 Task: Create a section Speedy Gonzales and in the section, add a milestone Mobile device management (MDM) implementation in the project CoolTech
Action: Mouse moved to (94, 275)
Screenshot: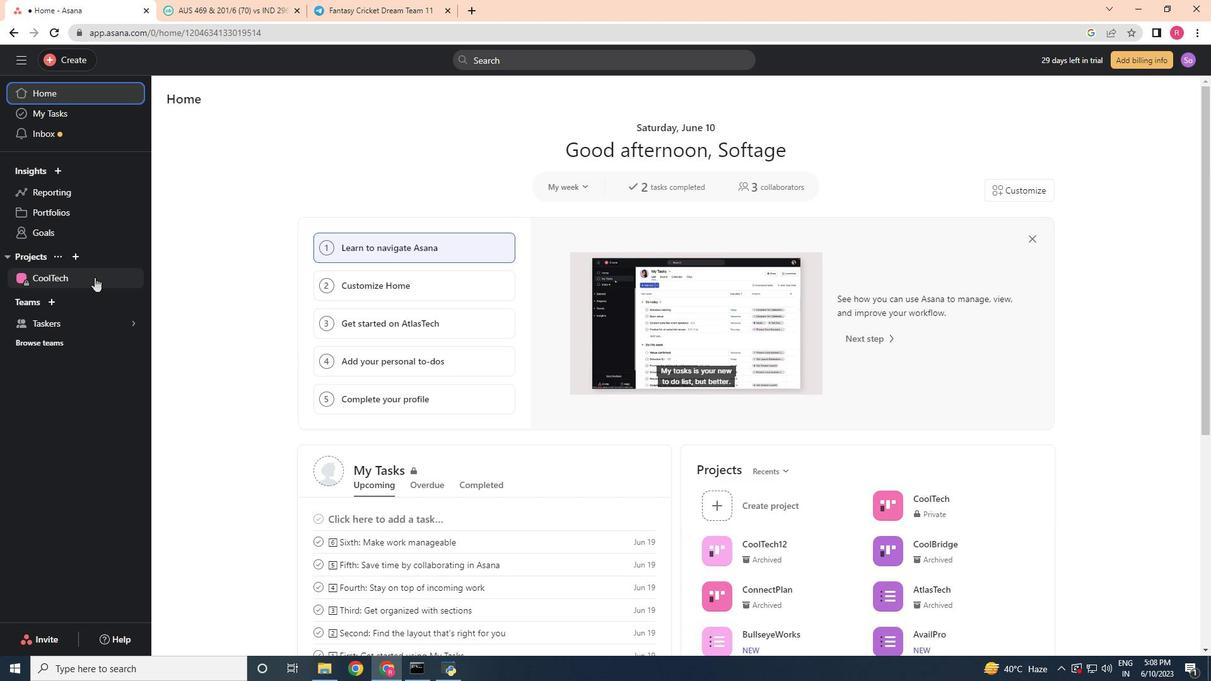 
Action: Mouse pressed left at (94, 275)
Screenshot: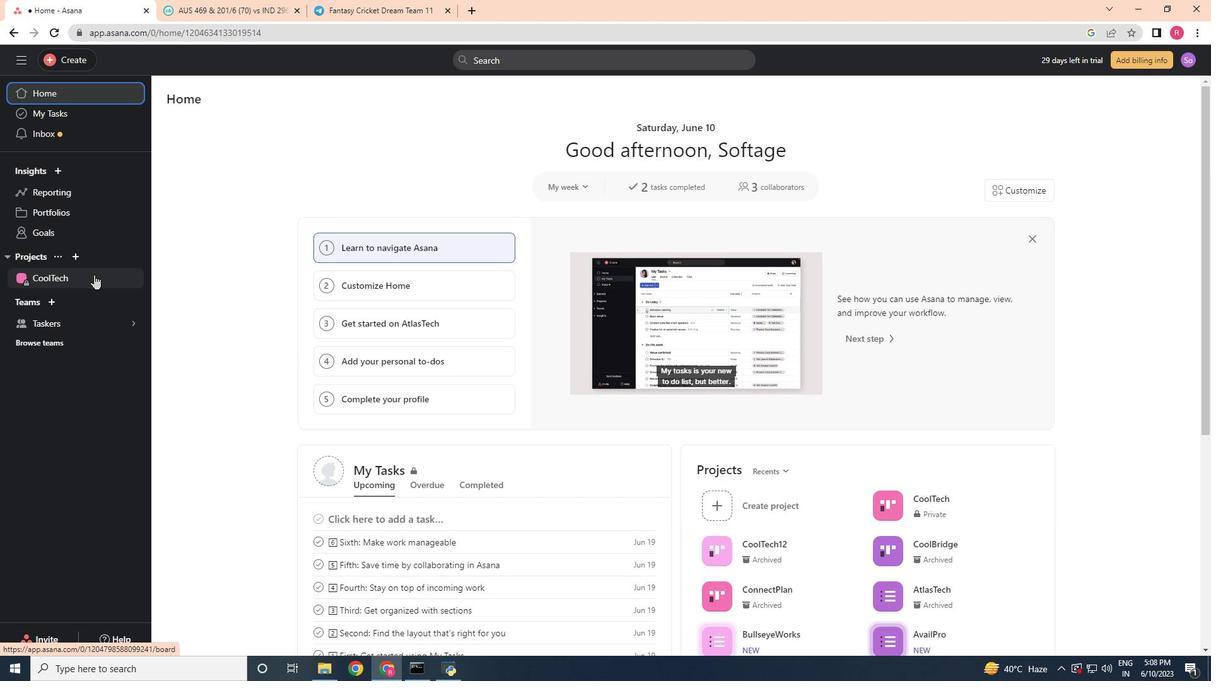 
Action: Mouse moved to (683, 649)
Screenshot: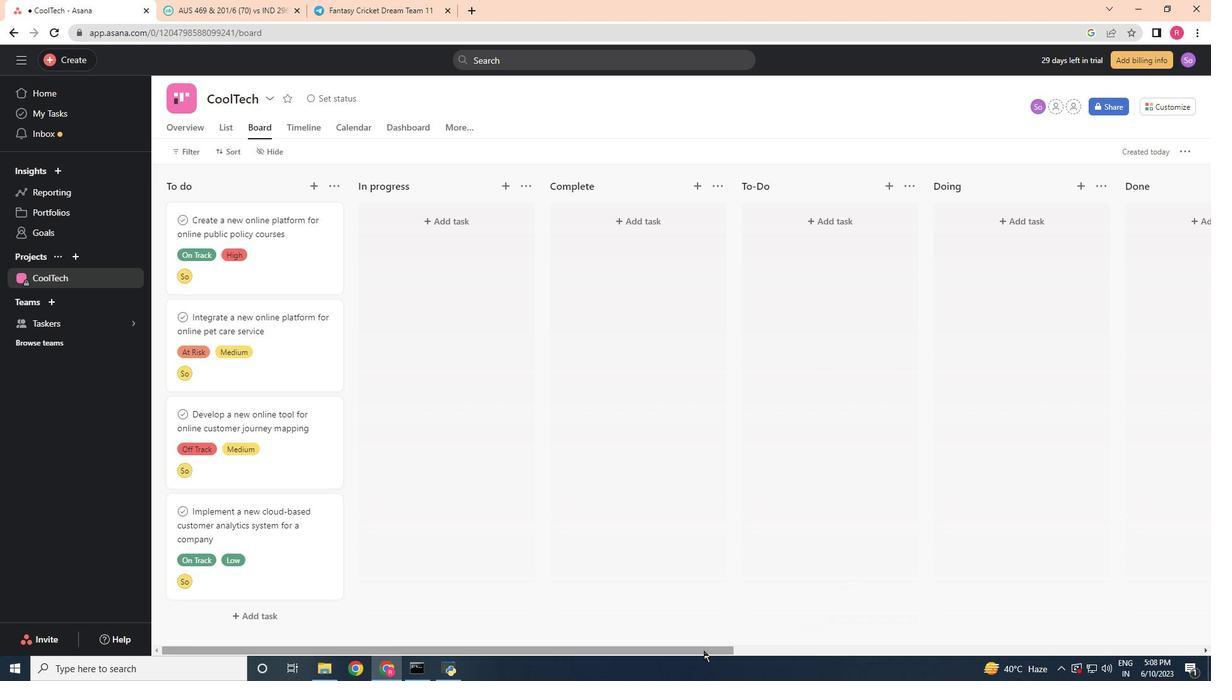 
Action: Mouse pressed left at (683, 649)
Screenshot: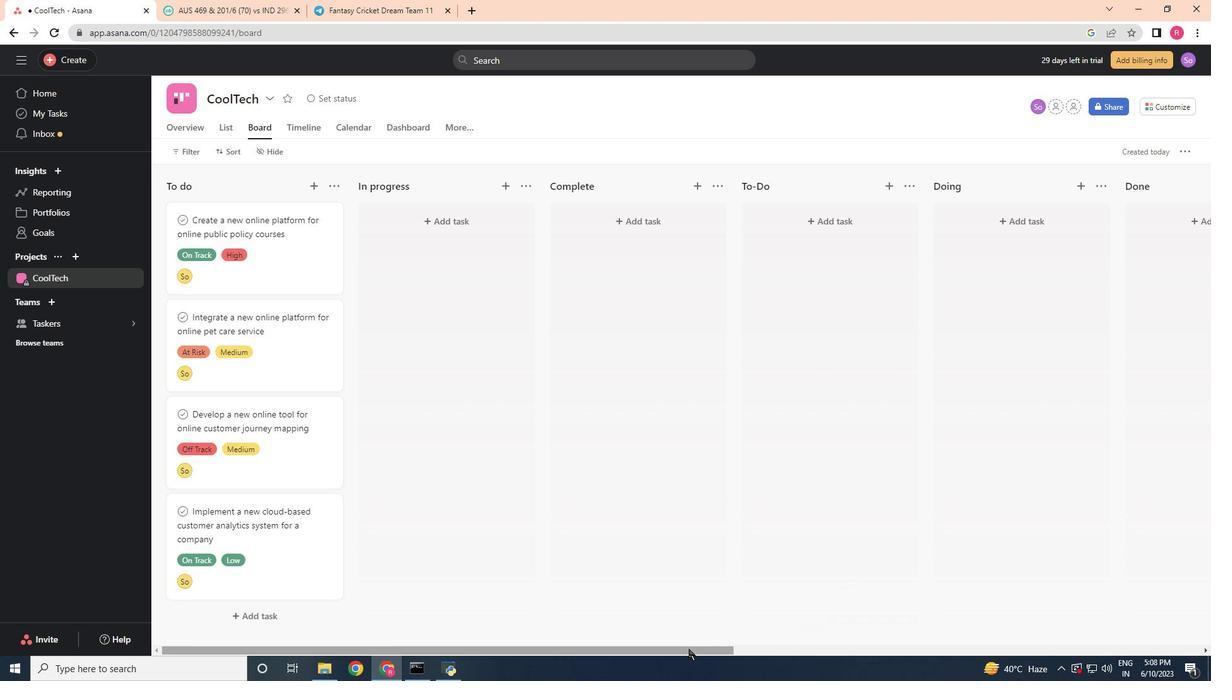 
Action: Mouse moved to (1035, 177)
Screenshot: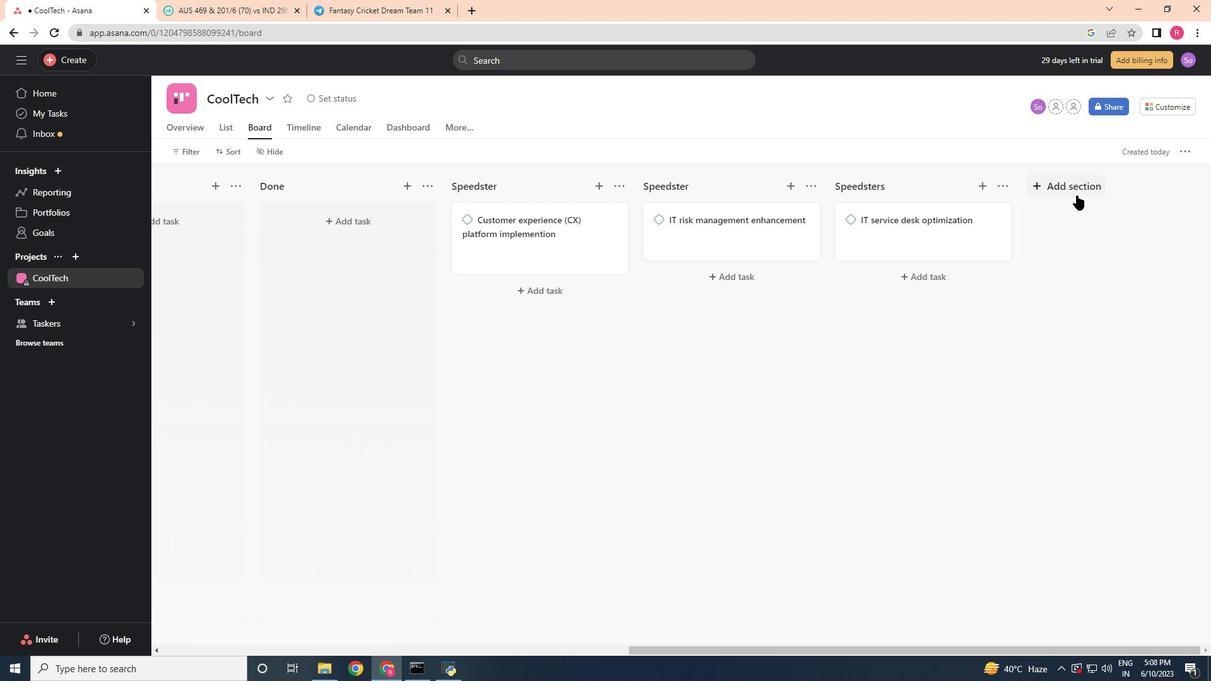 
Action: Mouse pressed left at (1035, 177)
Screenshot: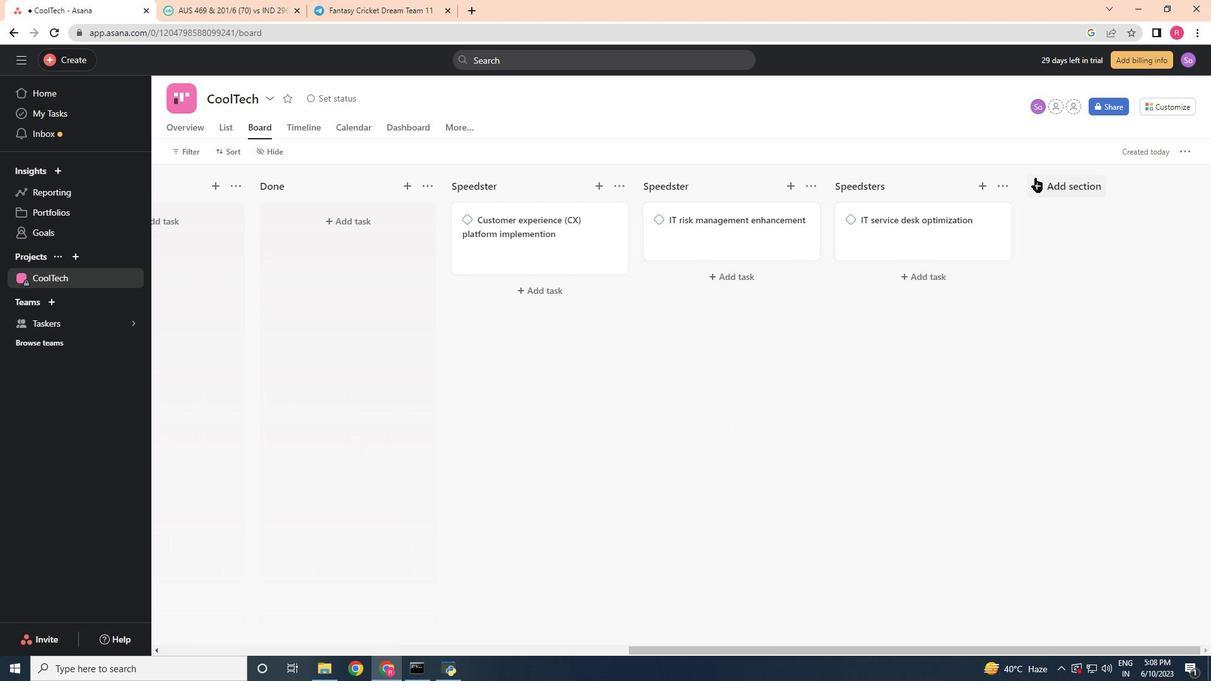 
Action: Mouse moved to (1032, 177)
Screenshot: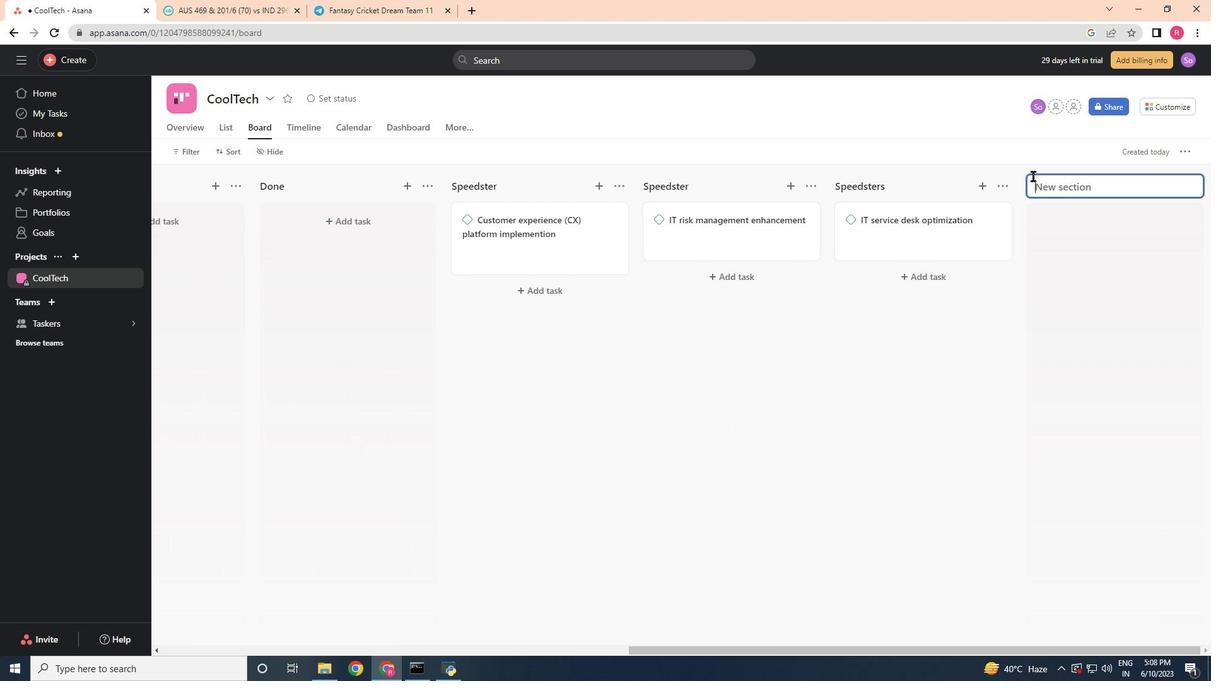 
Action: Key pressed <Key.shift>Speedy<Key.space><Key.shift>Gonzales<Key.enter>
Screenshot: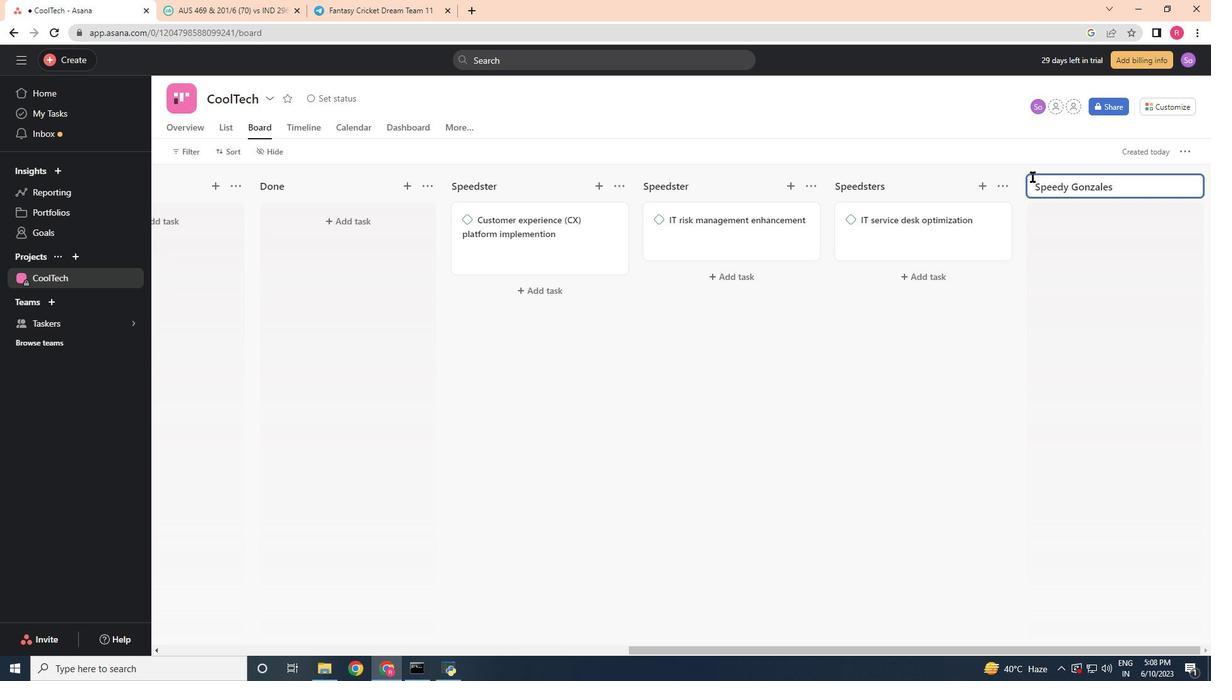 
Action: Mouse moved to (927, 220)
Screenshot: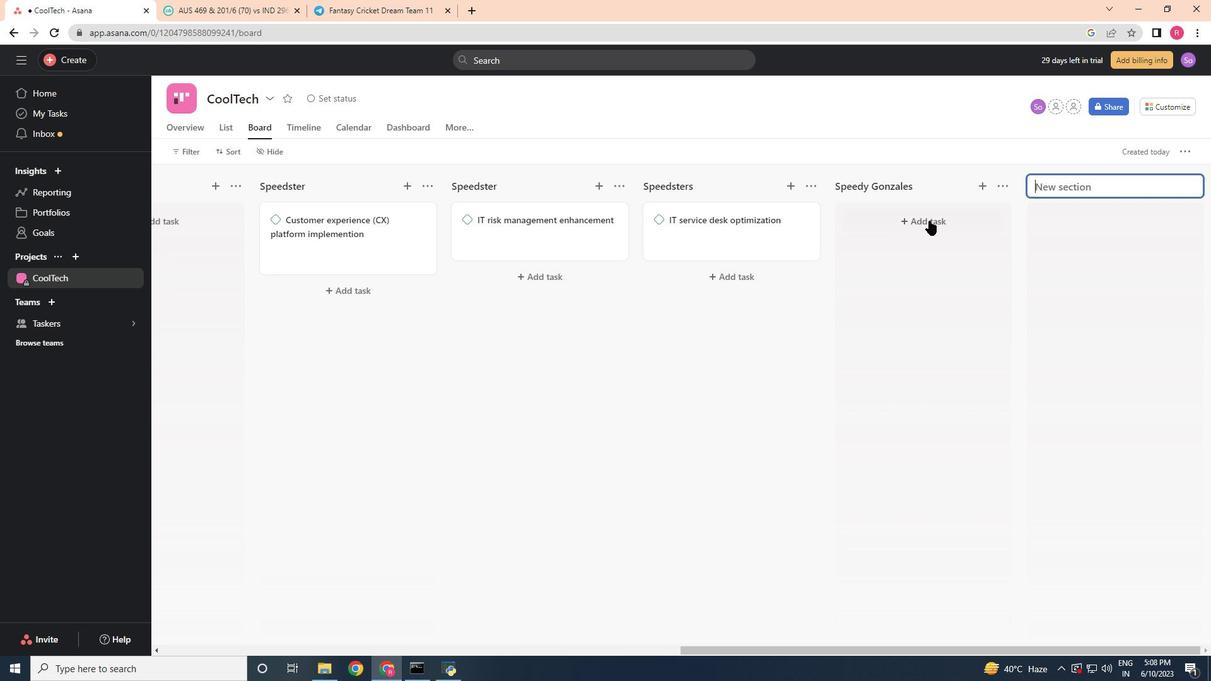 
Action: Mouse pressed left at (927, 220)
Screenshot: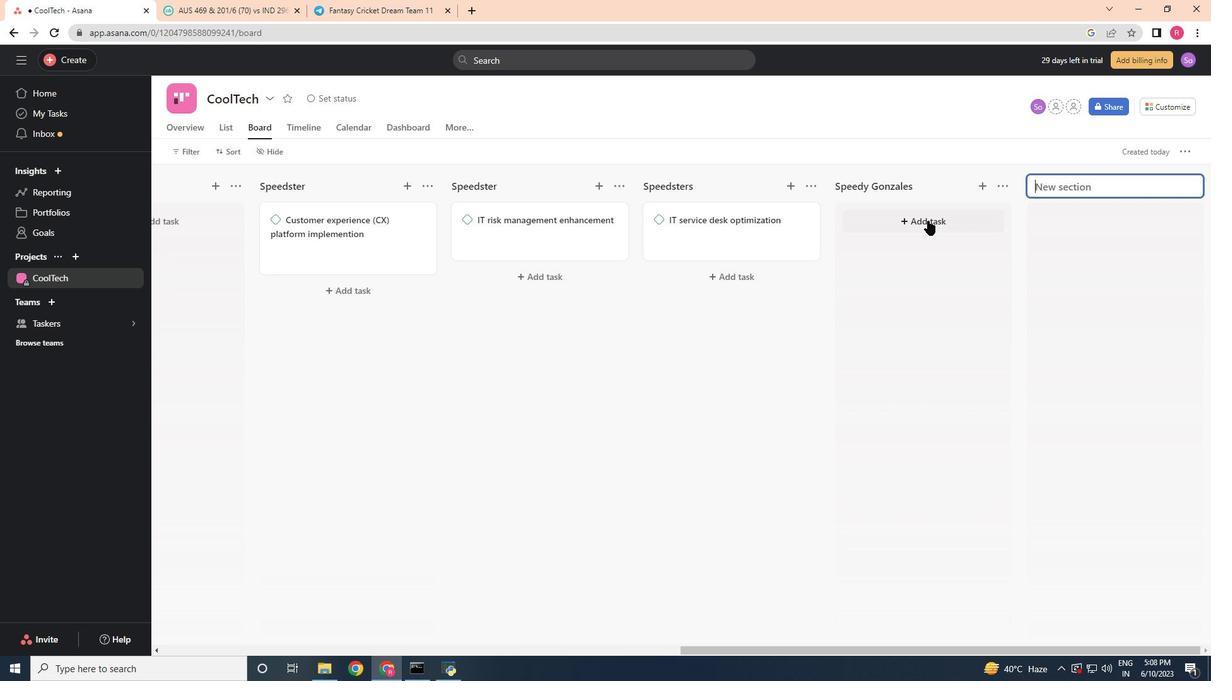 
Action: Key pressed <Key.shift>Mobile<Key.space>device<Key.space>
Screenshot: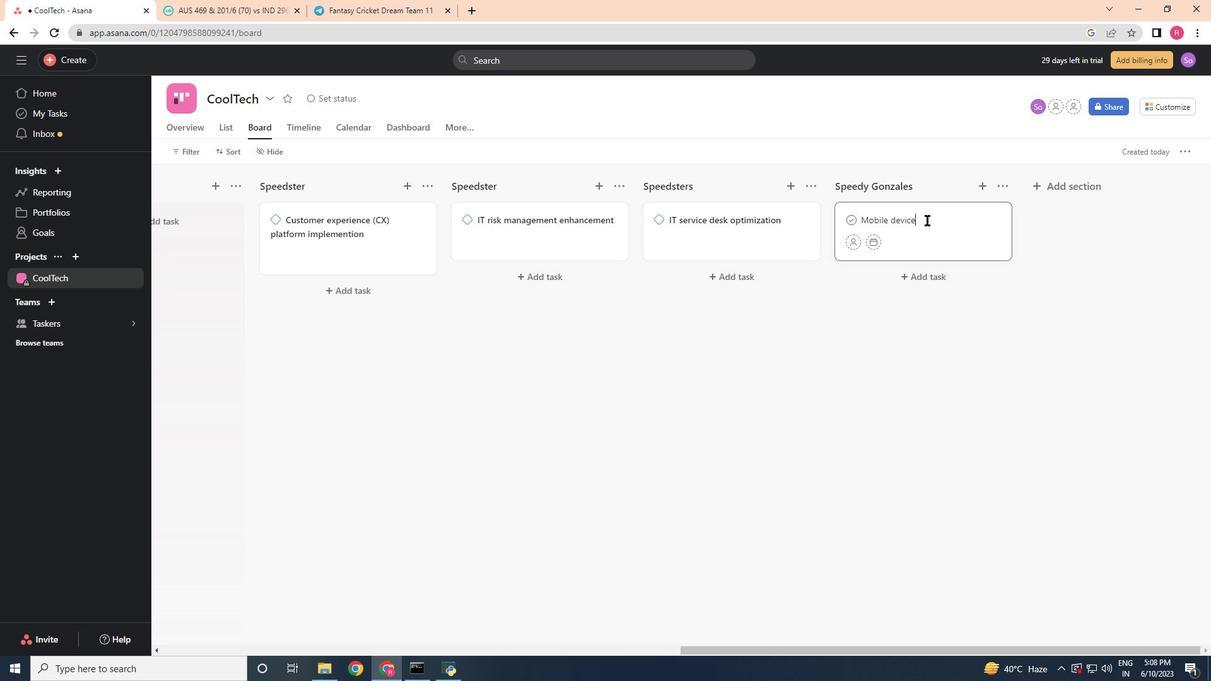 
Action: Mouse moved to (926, 220)
Screenshot: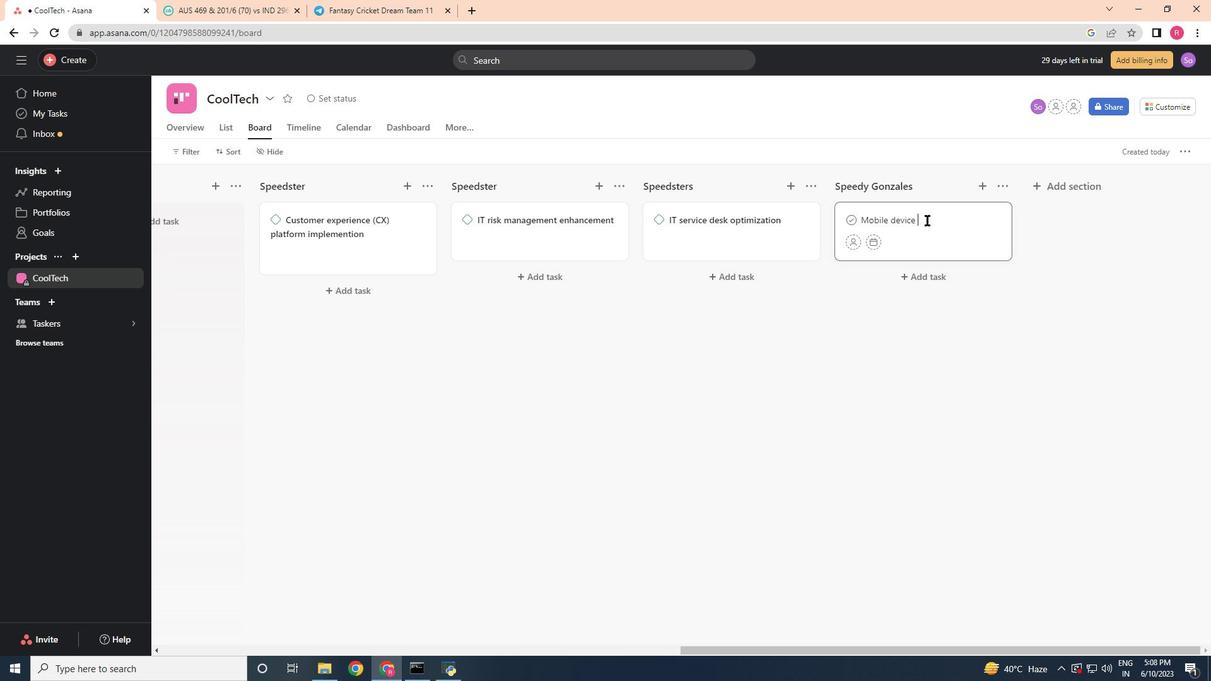 
Action: Key pressed mn<Key.backspace>anagem<Key.backspace><Key.backspace><Key.backspace>gen<Key.backspace>ment<Key.space><Key.shift_r><Key.shift_r><Key.shift_r><Key.shift_r><Key.shift_r><Key.shift_r><Key.shift_r><Key.shift_r><Key.shift_r><Key.shift_r><Key.shift_r><Key.shift_r><Key.shift_r><Key.shift_r><Key.shift_r>(MDM)<Key.space>implementation
Screenshot: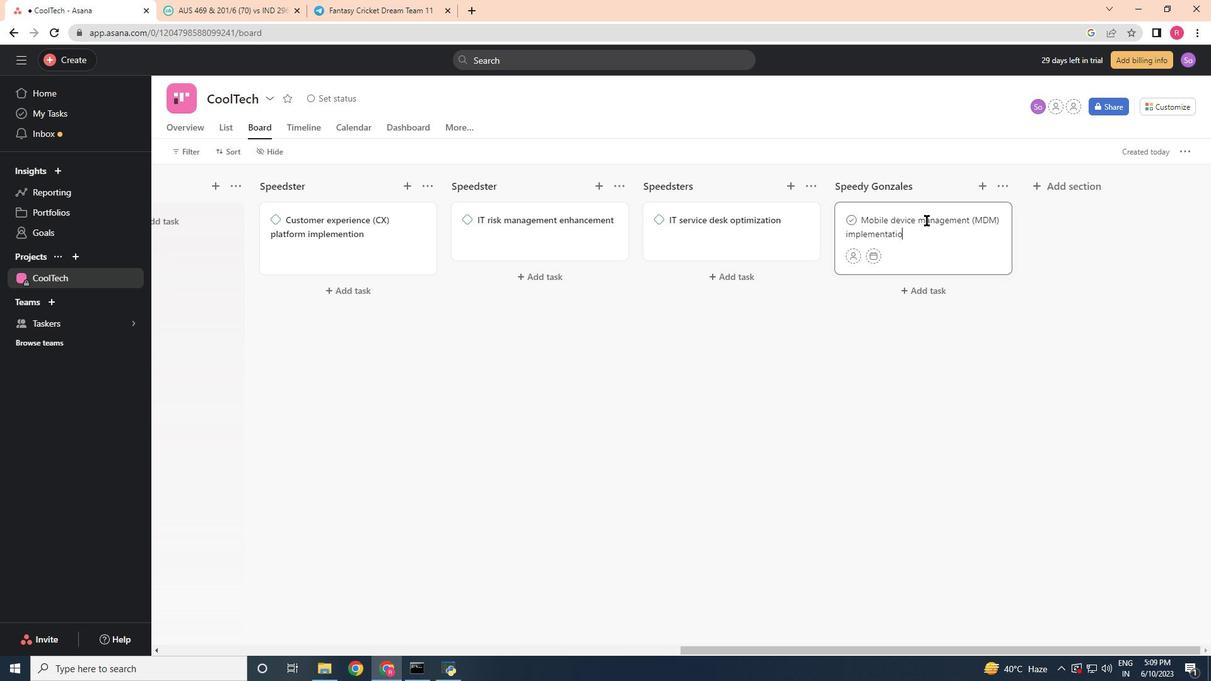 
Action: Mouse moved to (965, 261)
Screenshot: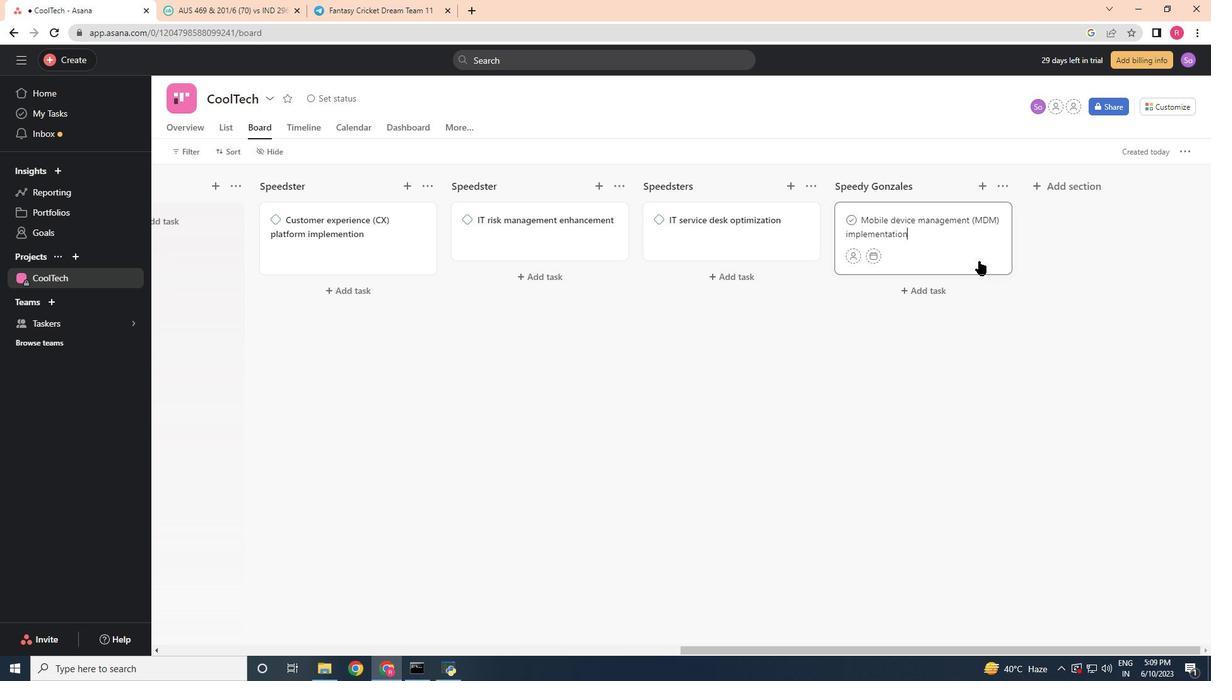 
Action: Mouse pressed right at (965, 261)
Screenshot: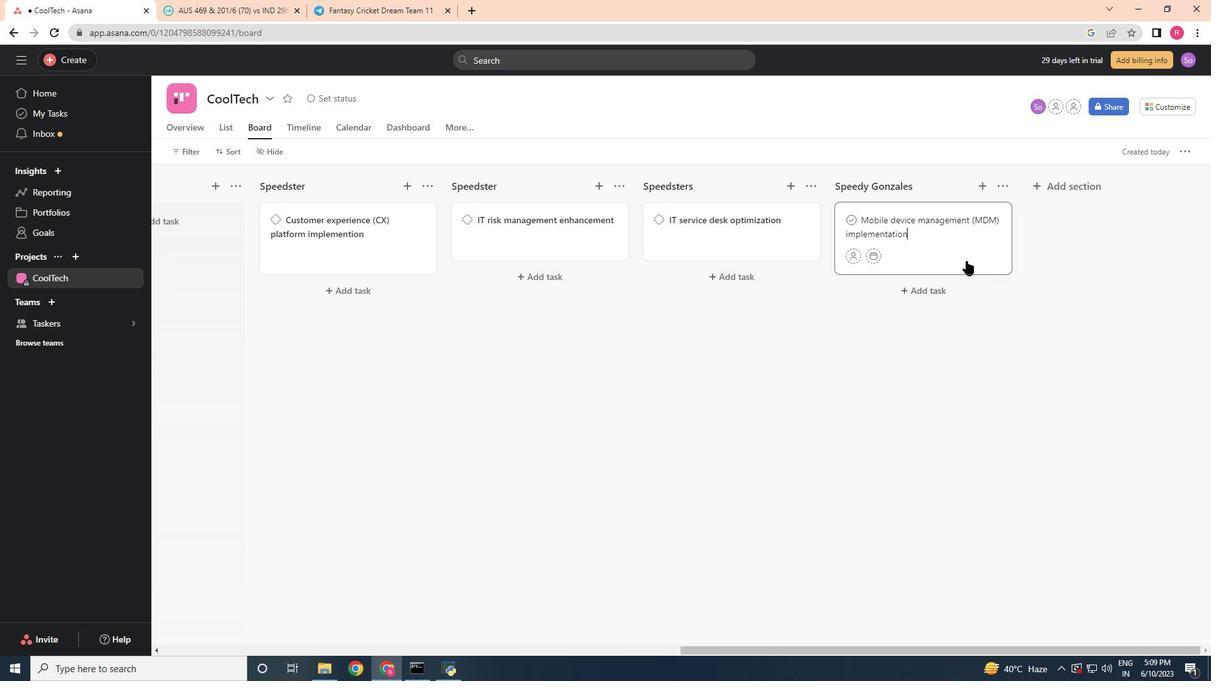 
Action: Mouse moved to (1006, 475)
Screenshot: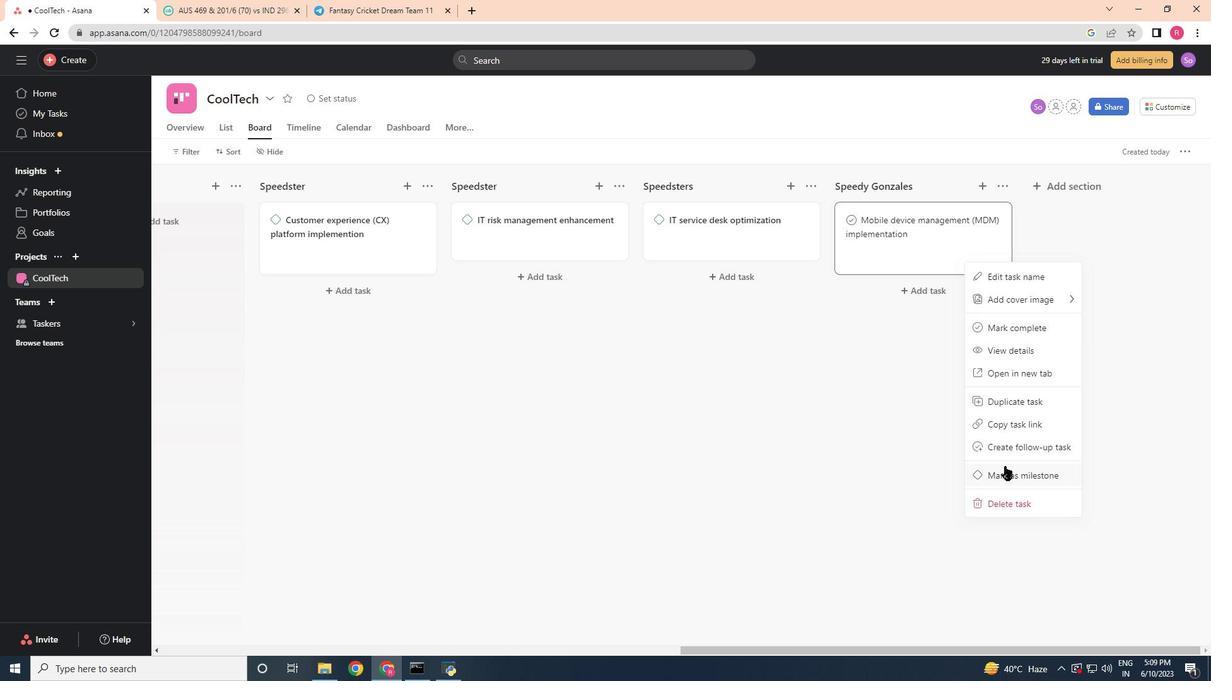 
Action: Mouse pressed left at (1006, 475)
Screenshot: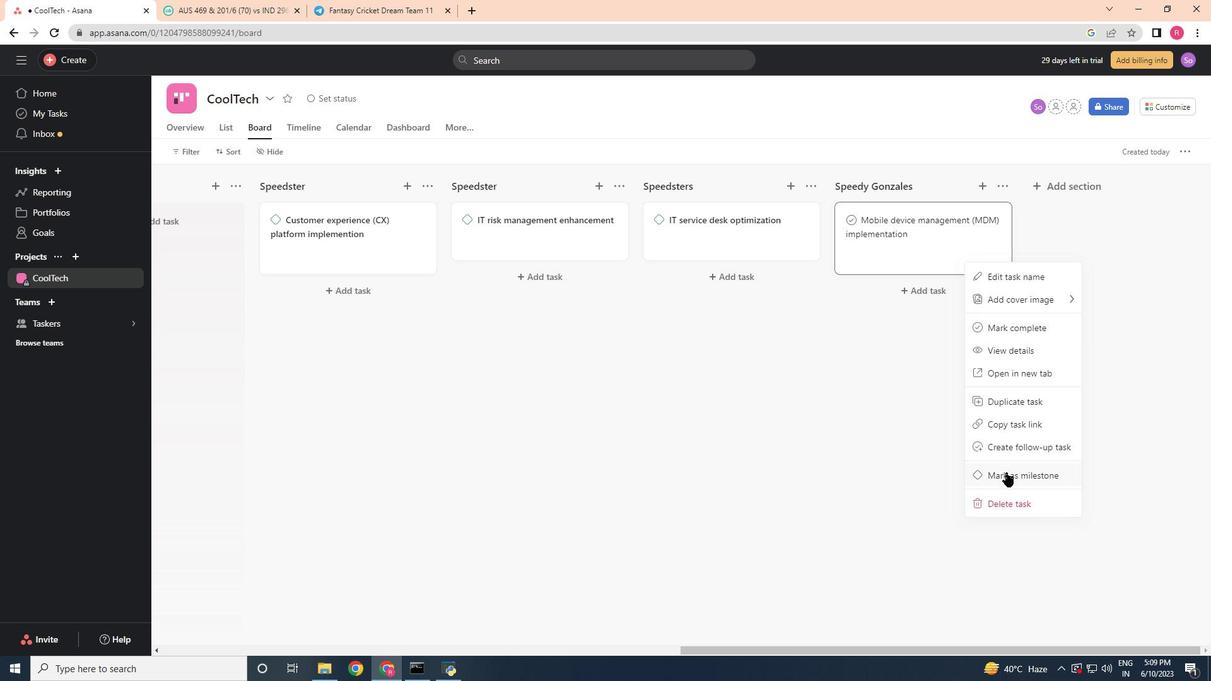 
Action: Mouse moved to (846, 504)
Screenshot: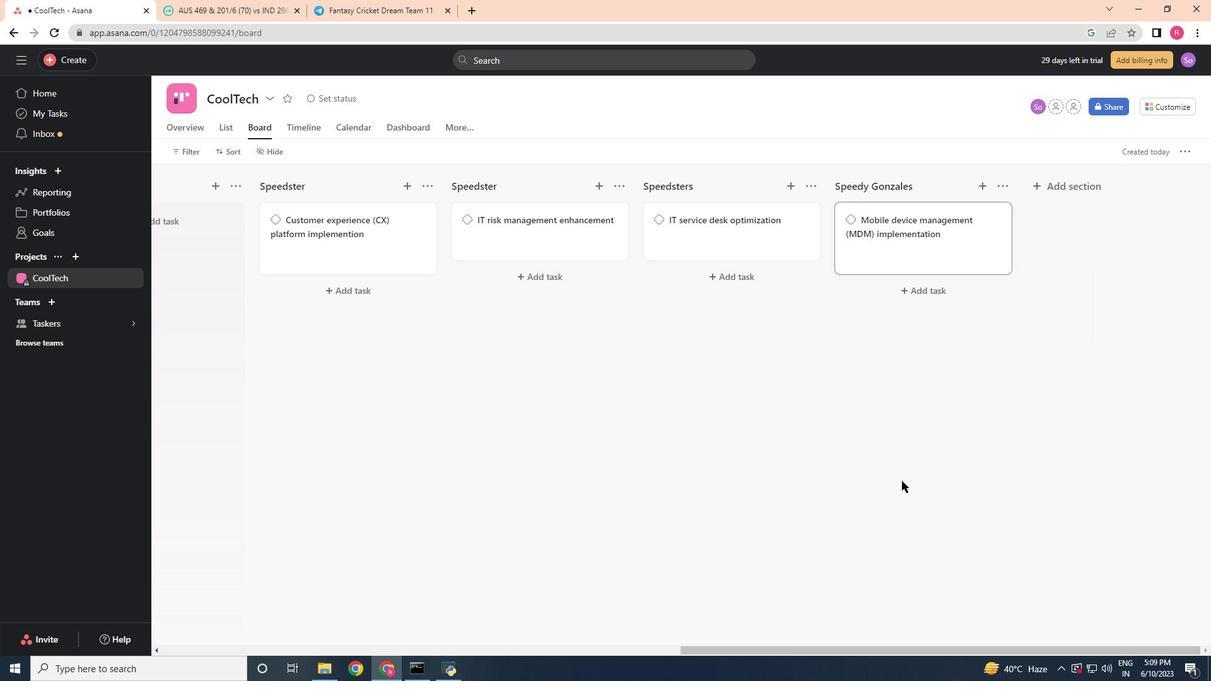 
